 Task: Check "Solved" ticket statistics.
Action: Mouse pressed left at (653, 198)
Screenshot: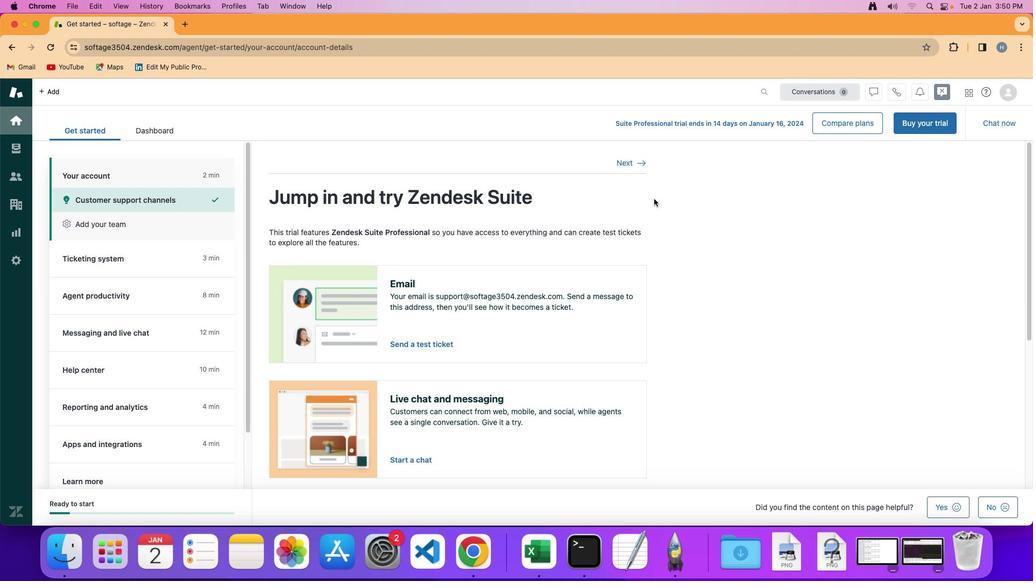 
Action: Mouse moved to (170, 130)
Screenshot: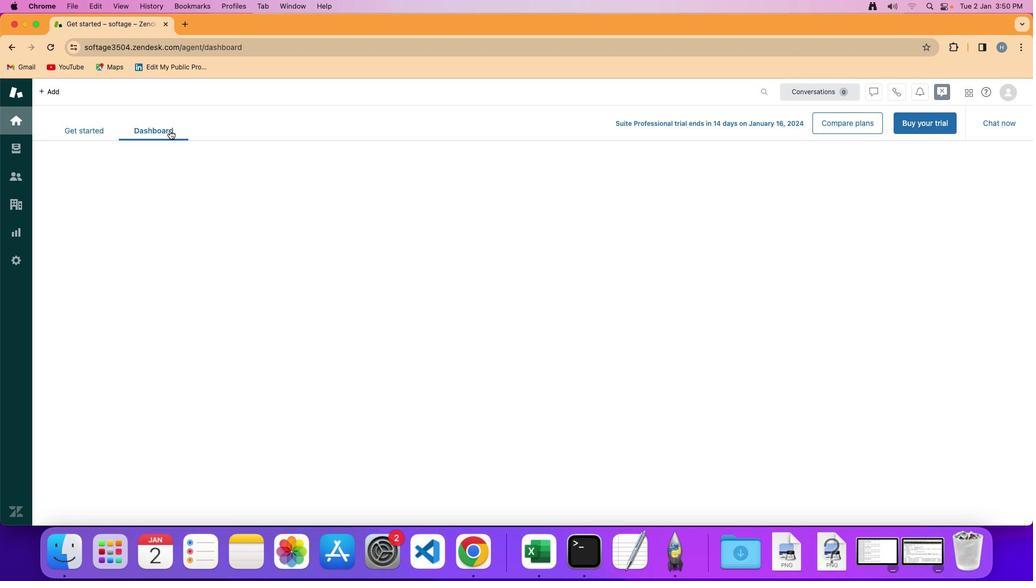 
Action: Mouse pressed left at (170, 130)
Screenshot: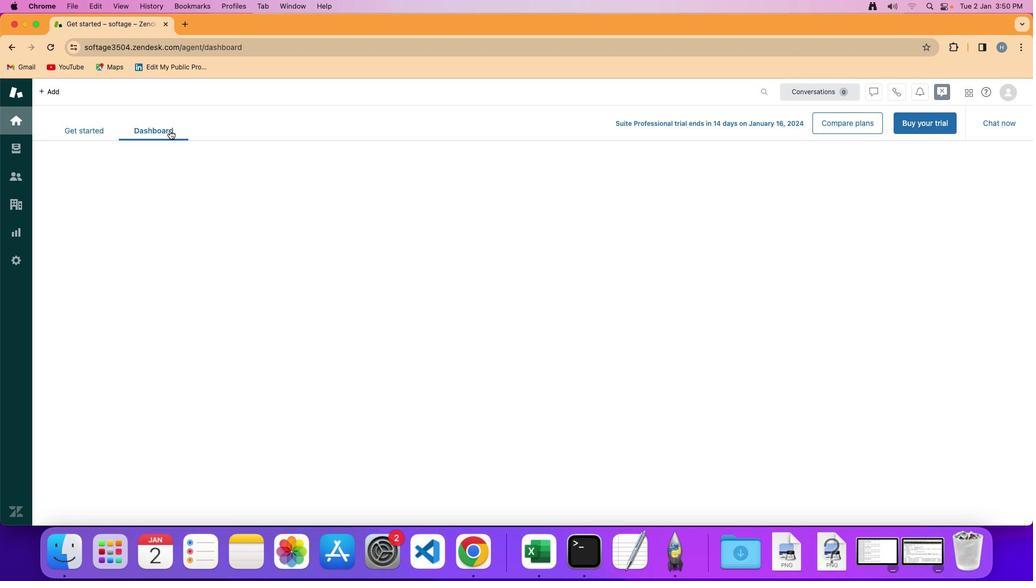 
Action: Mouse moved to (439, 170)
Screenshot: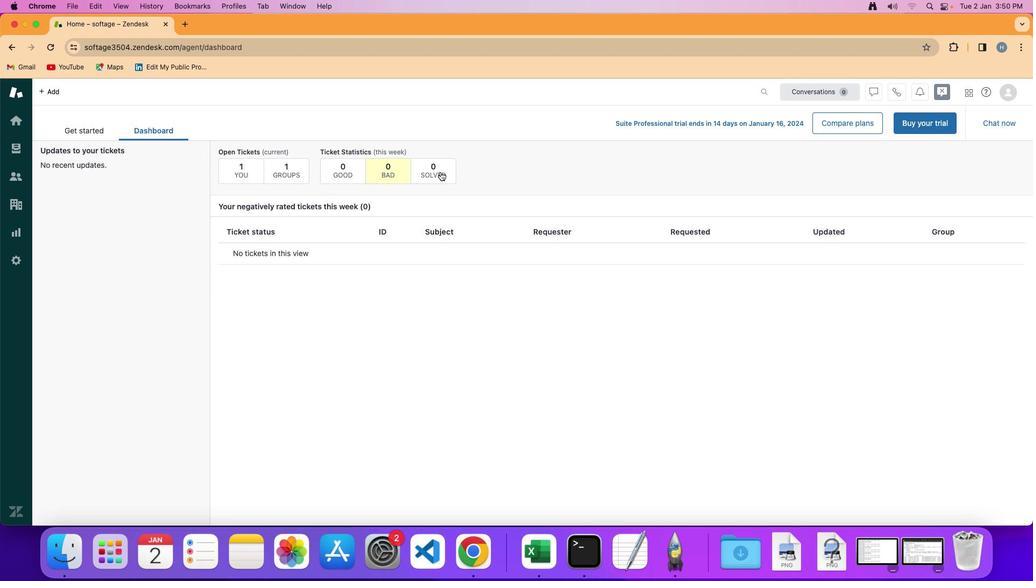 
Action: Mouse pressed left at (439, 170)
Screenshot: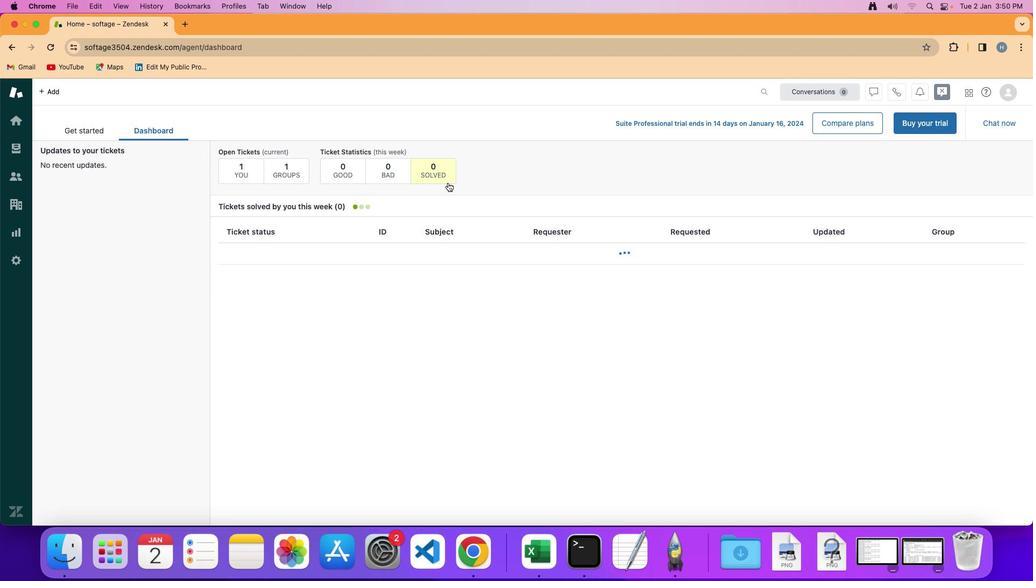 
Action: Mouse moved to (545, 355)
Screenshot: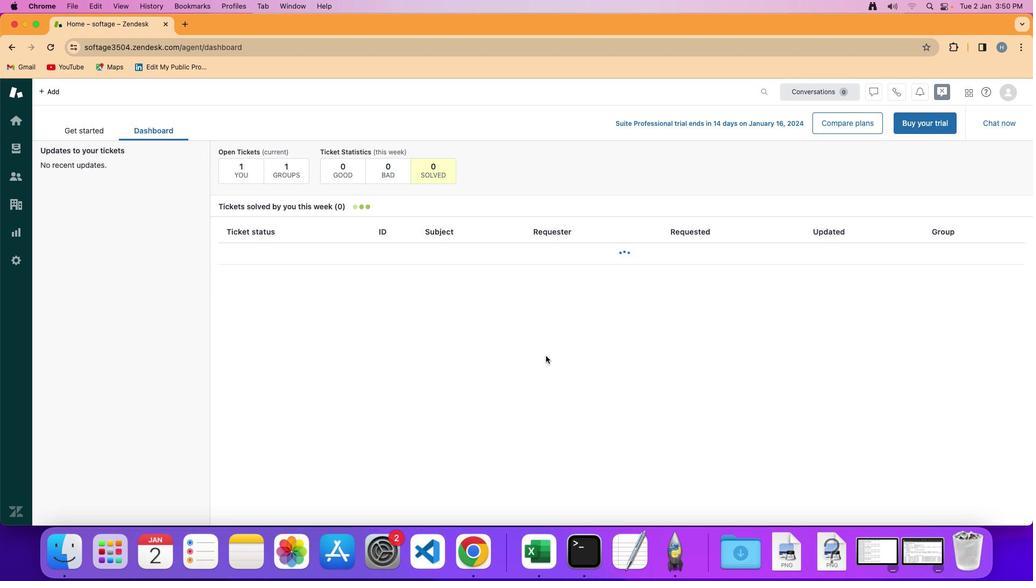 
